 Task: Use Catwalk Long Effect in this video Movie B.mp4
Action: Mouse moved to (312, 149)
Screenshot: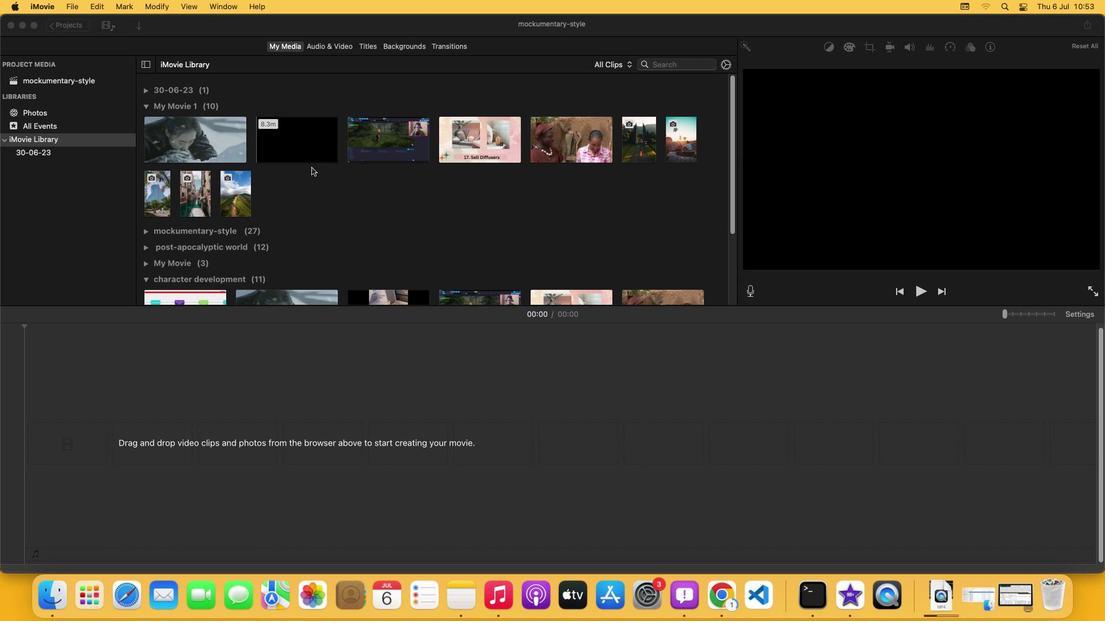 
Action: Mouse pressed left at (312, 149)
Screenshot: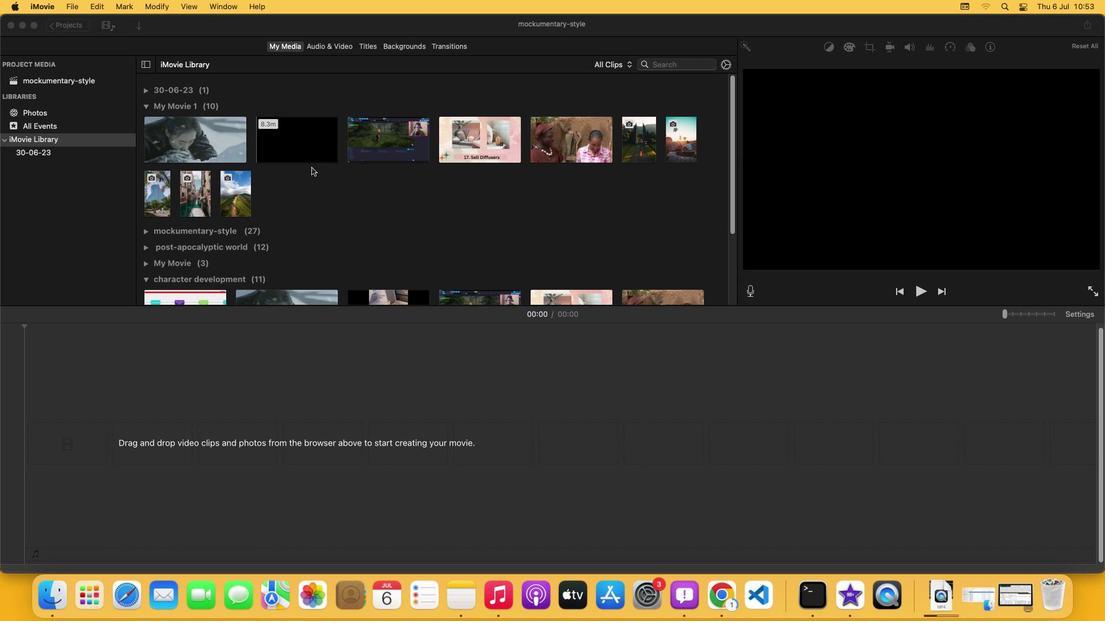 
Action: Mouse moved to (327, 47)
Screenshot: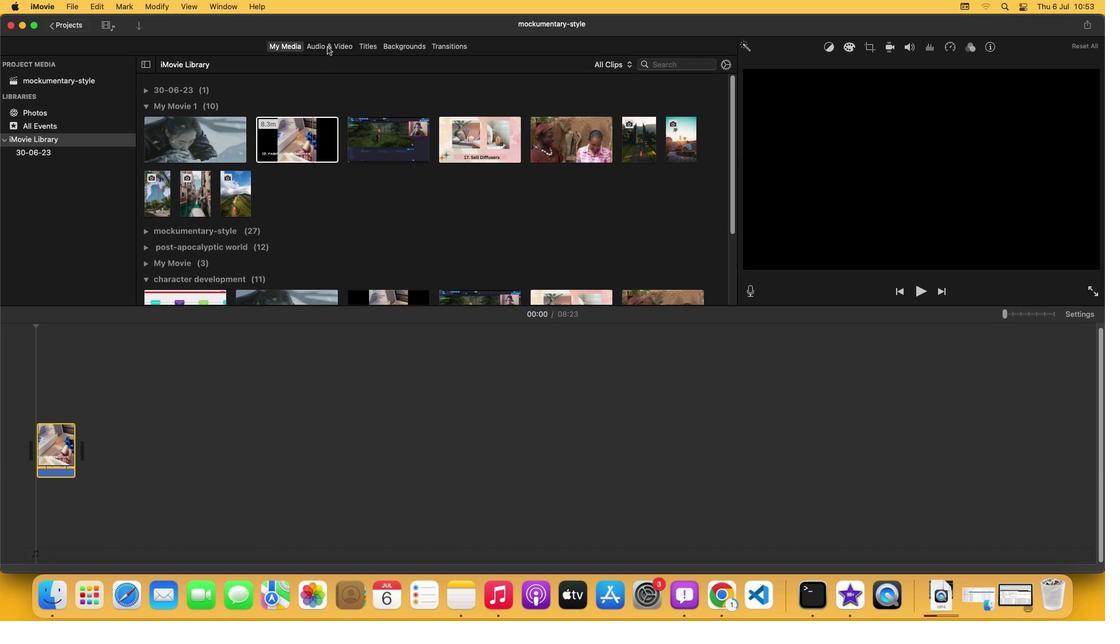 
Action: Mouse pressed left at (327, 47)
Screenshot: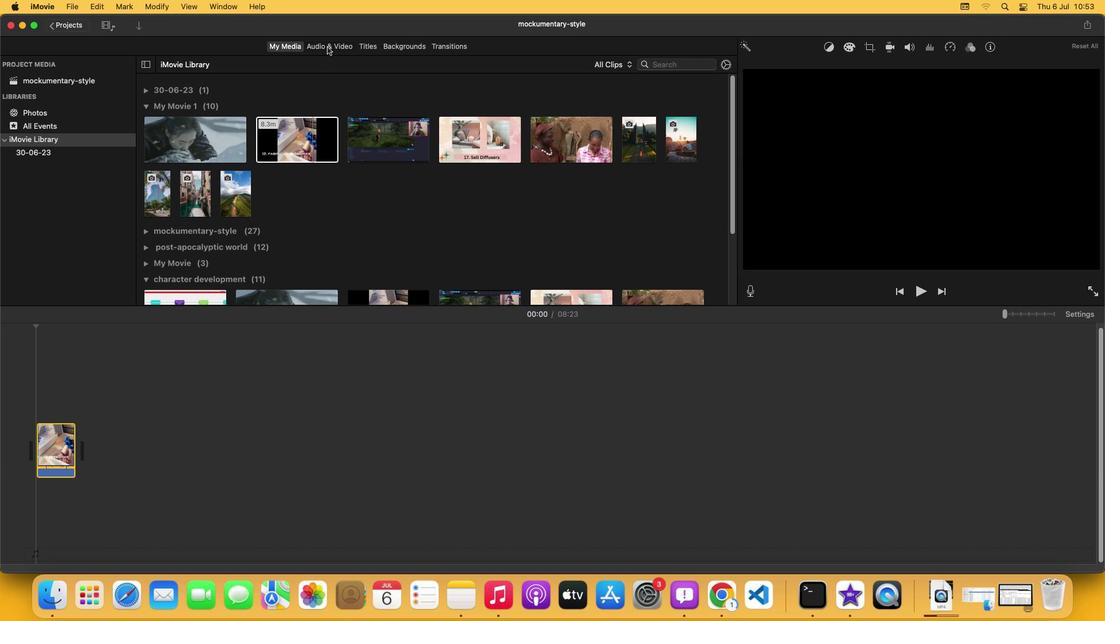 
Action: Mouse moved to (209, 274)
Screenshot: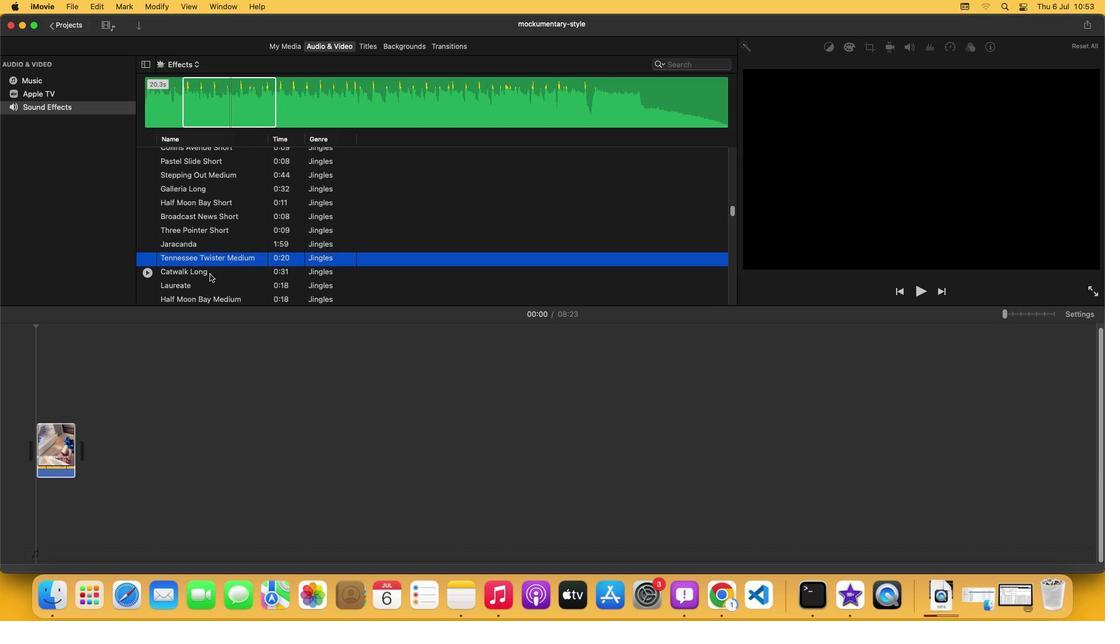 
Action: Mouse pressed left at (209, 274)
Screenshot: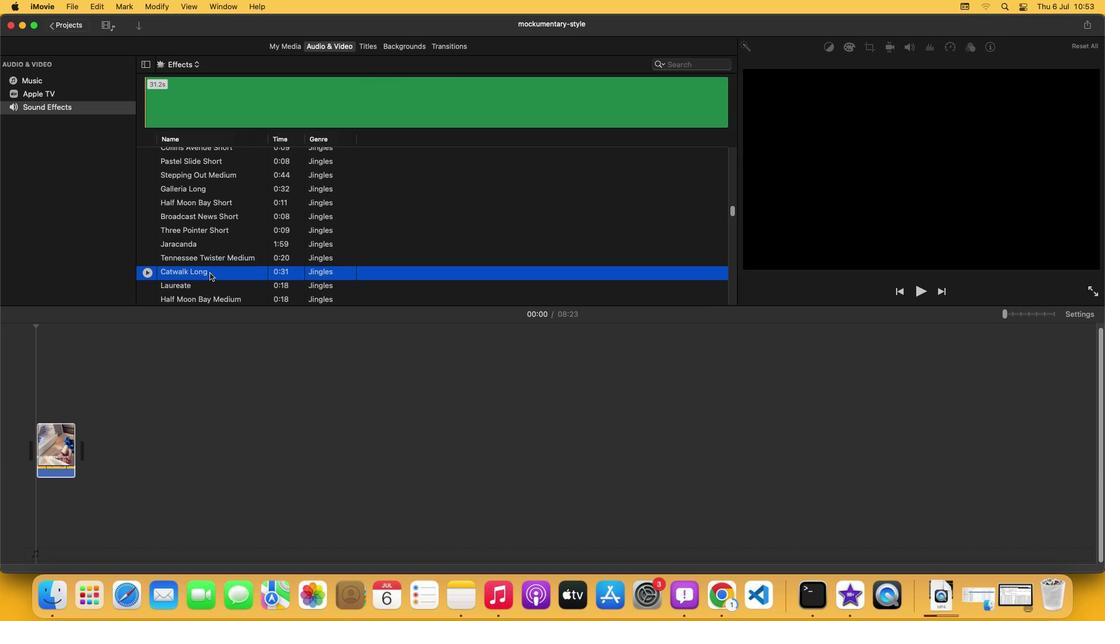 
Action: Mouse moved to (225, 95)
Screenshot: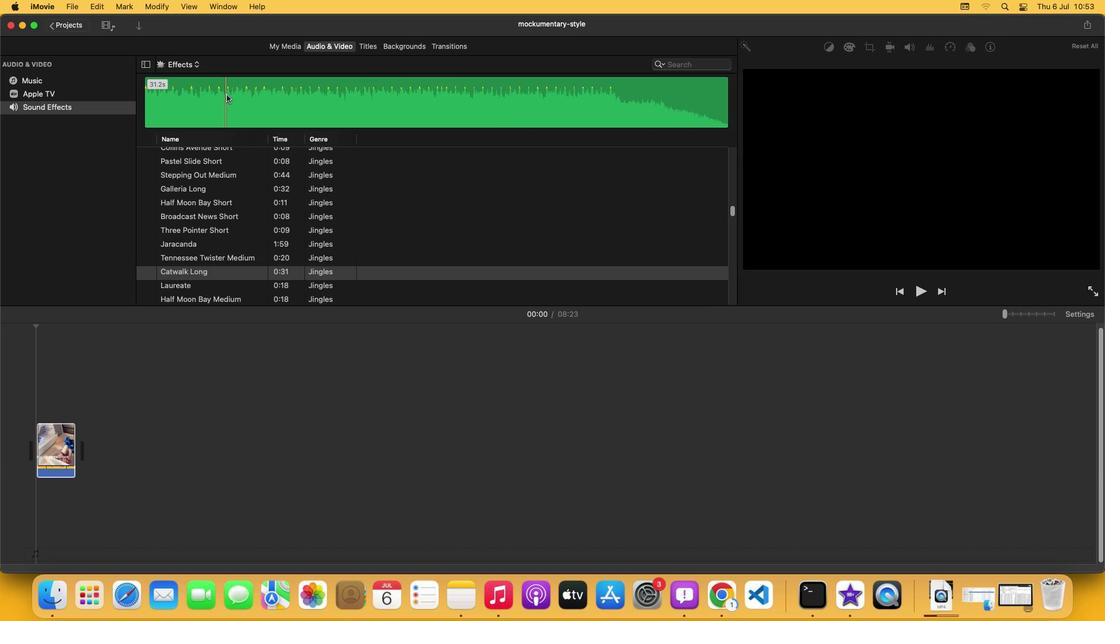 
Action: Mouse pressed left at (225, 95)
Screenshot: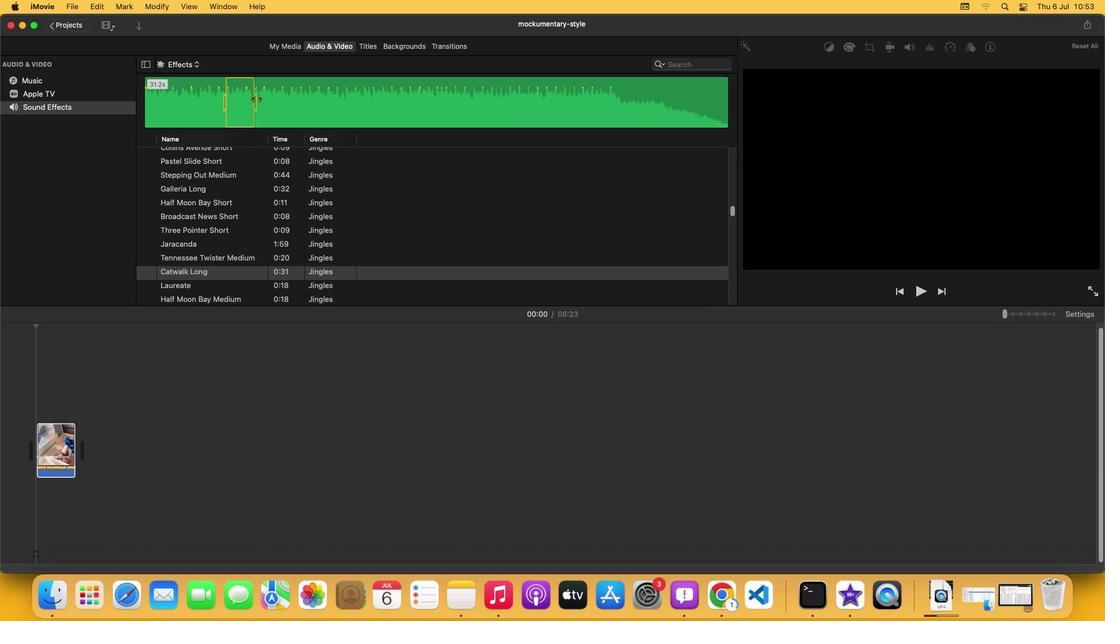 
Action: Mouse moved to (278, 99)
Screenshot: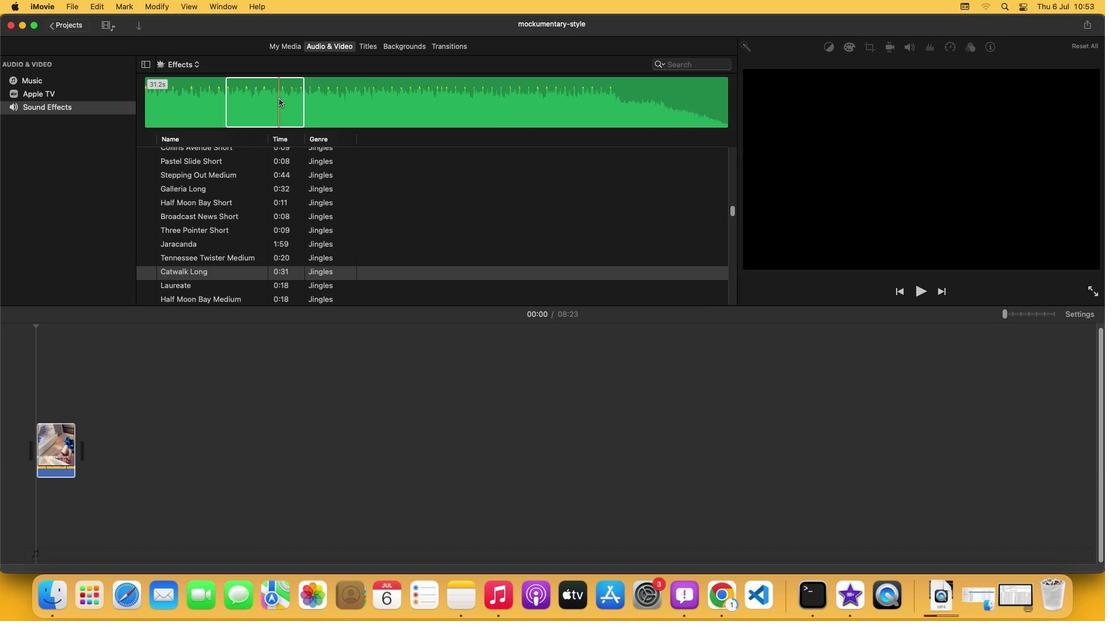 
Action: Mouse pressed left at (278, 99)
Screenshot: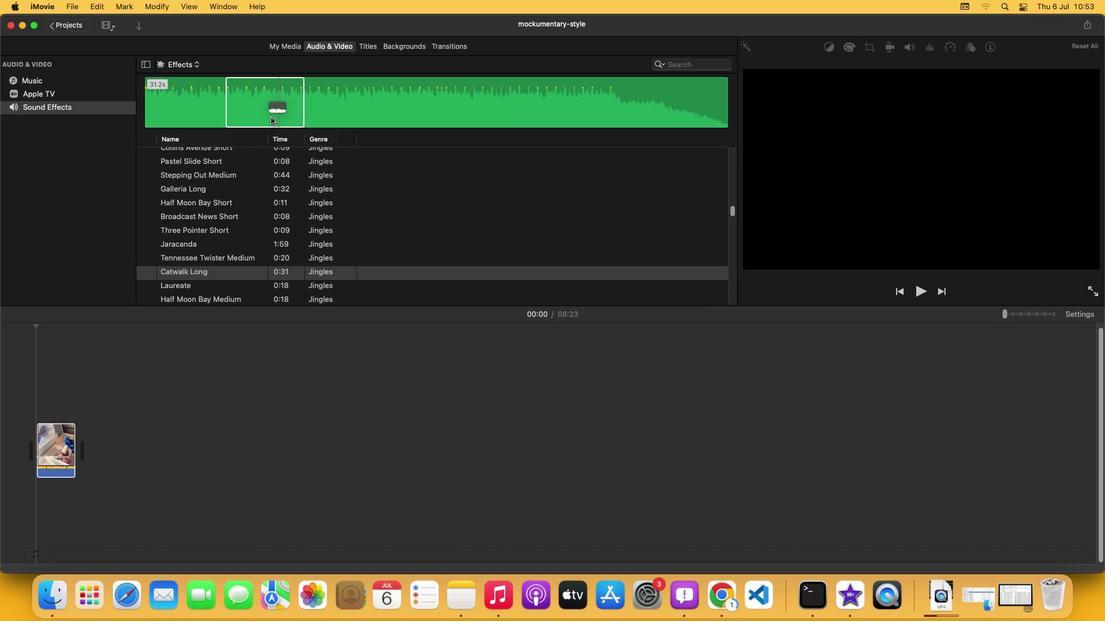 
Action: Mouse moved to (191, 461)
Screenshot: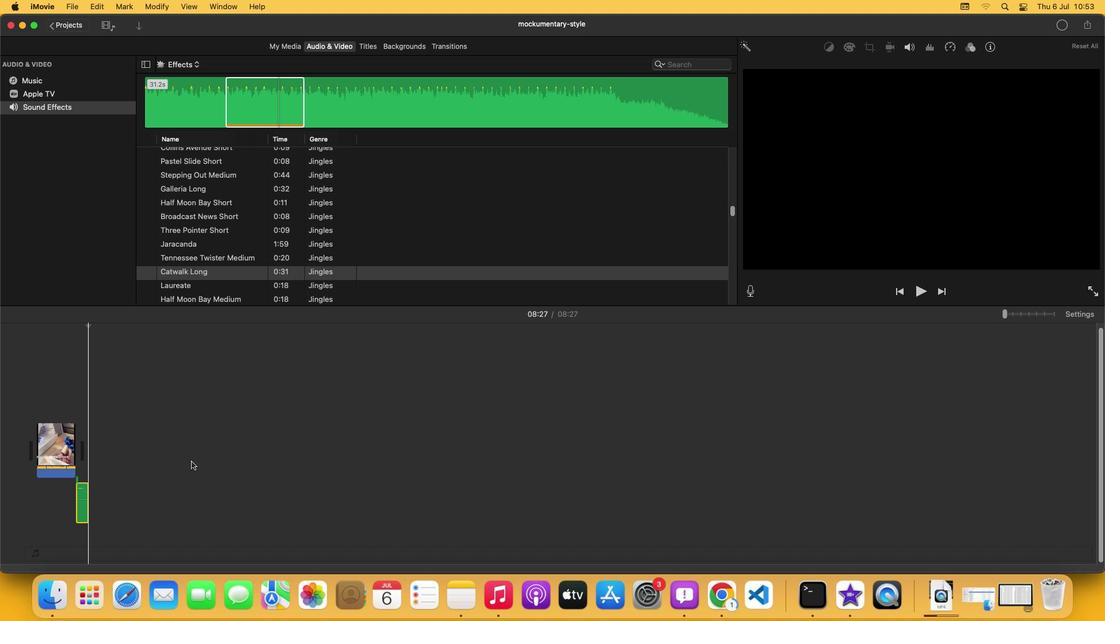 
